 Task: Create a due date automation trigger when advanced on, on the monday of the week a card is due add content with an empty description at 11:00 AM.
Action: Mouse moved to (816, 239)
Screenshot: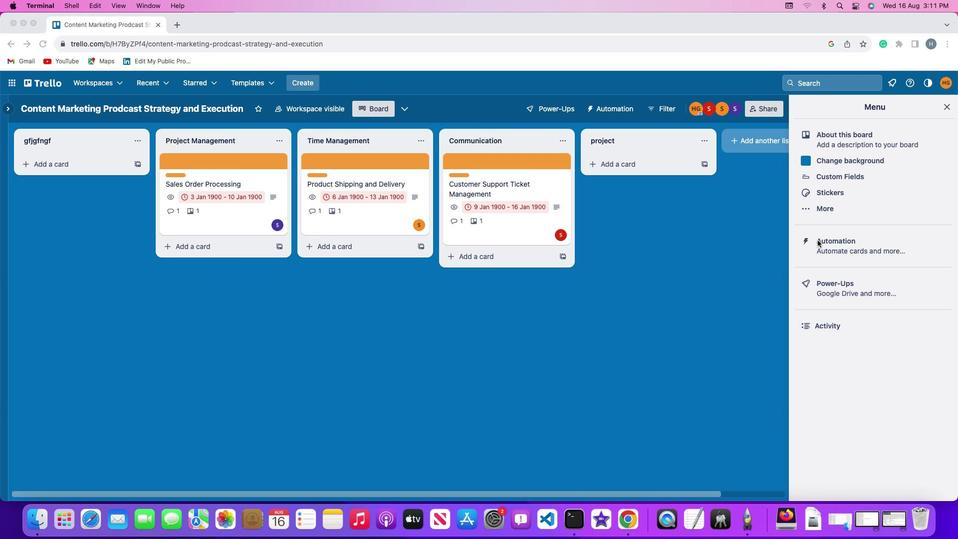
Action: Mouse pressed left at (816, 239)
Screenshot: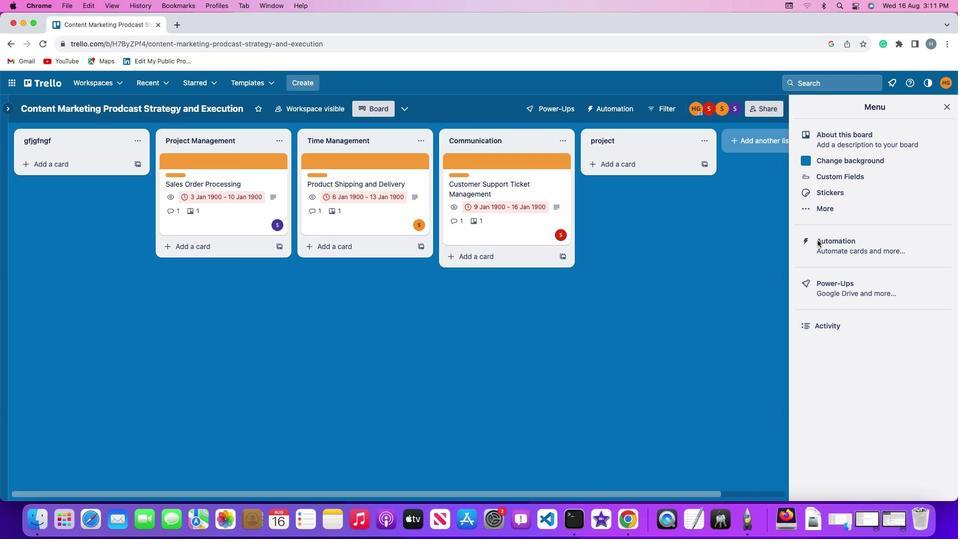 
Action: Mouse pressed left at (816, 239)
Screenshot: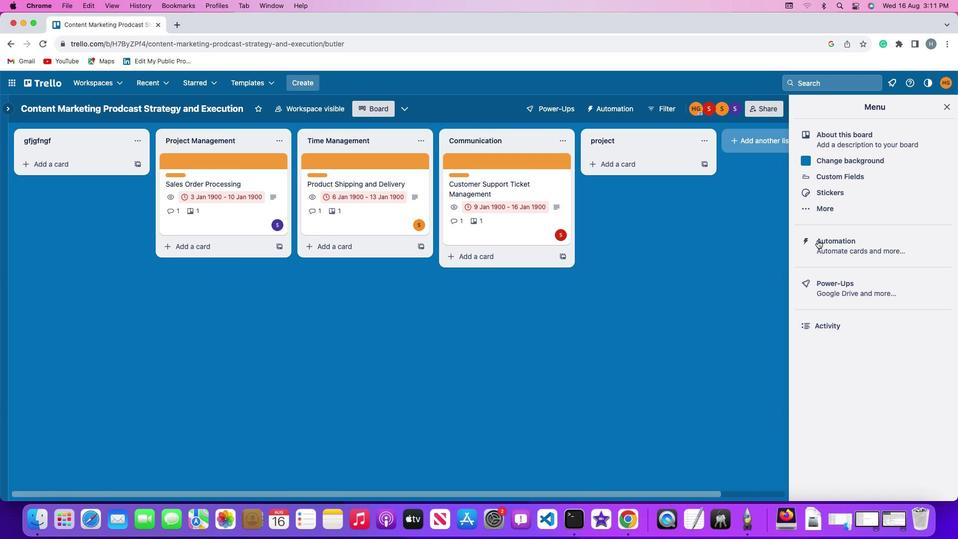 
Action: Mouse moved to (67, 238)
Screenshot: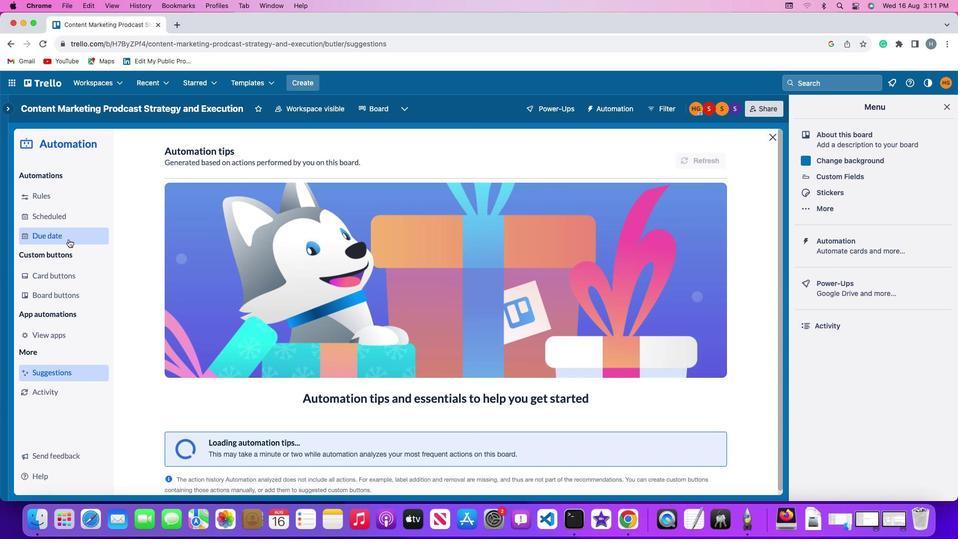 
Action: Mouse pressed left at (67, 238)
Screenshot: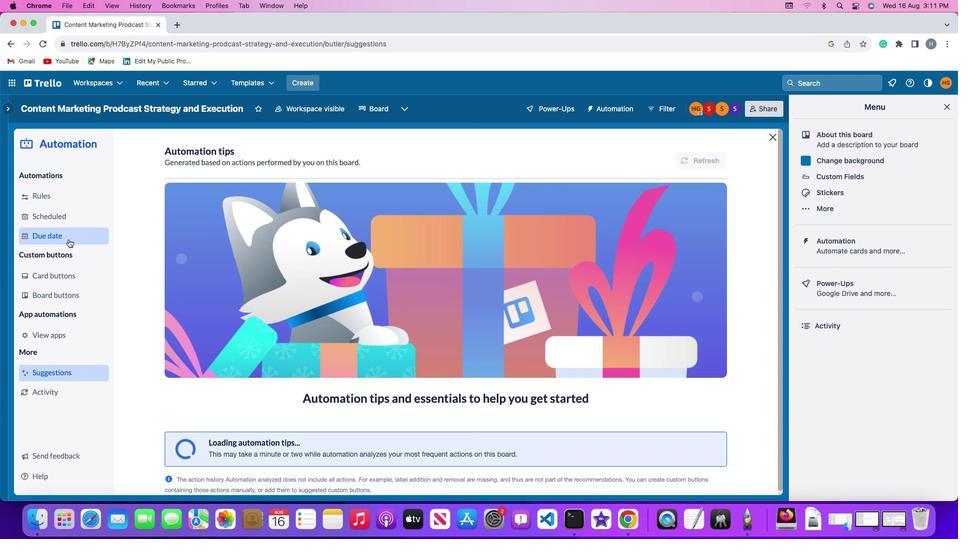 
Action: Mouse moved to (674, 156)
Screenshot: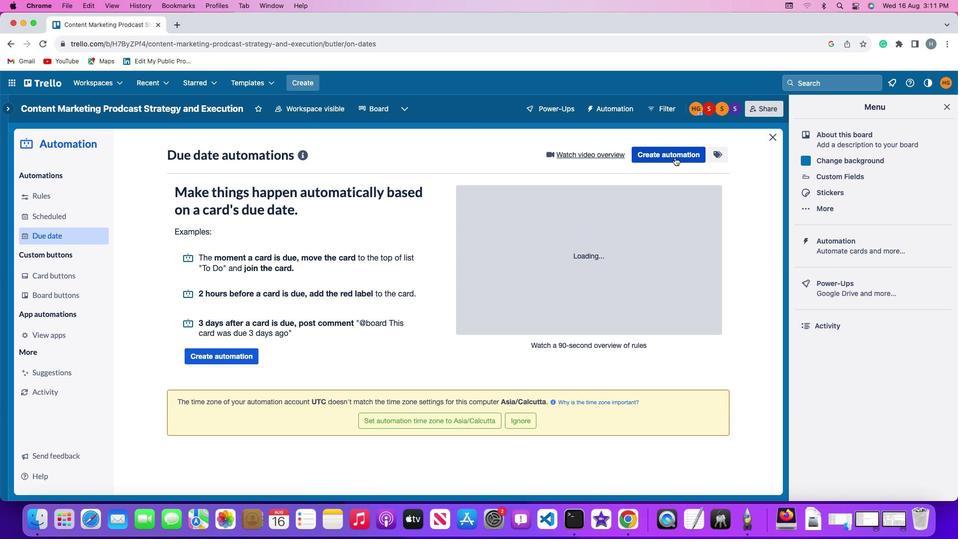 
Action: Mouse pressed left at (674, 156)
Screenshot: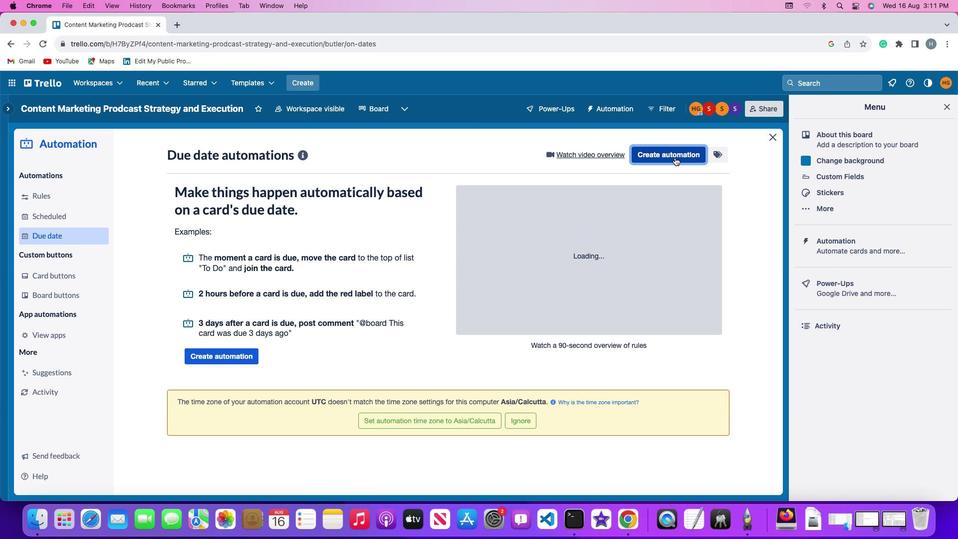 
Action: Mouse moved to (193, 248)
Screenshot: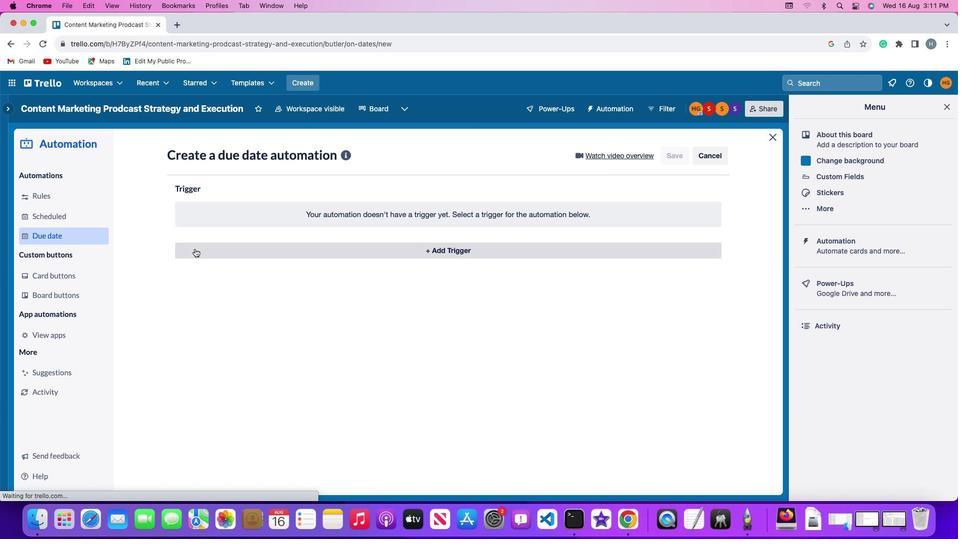 
Action: Mouse pressed left at (193, 248)
Screenshot: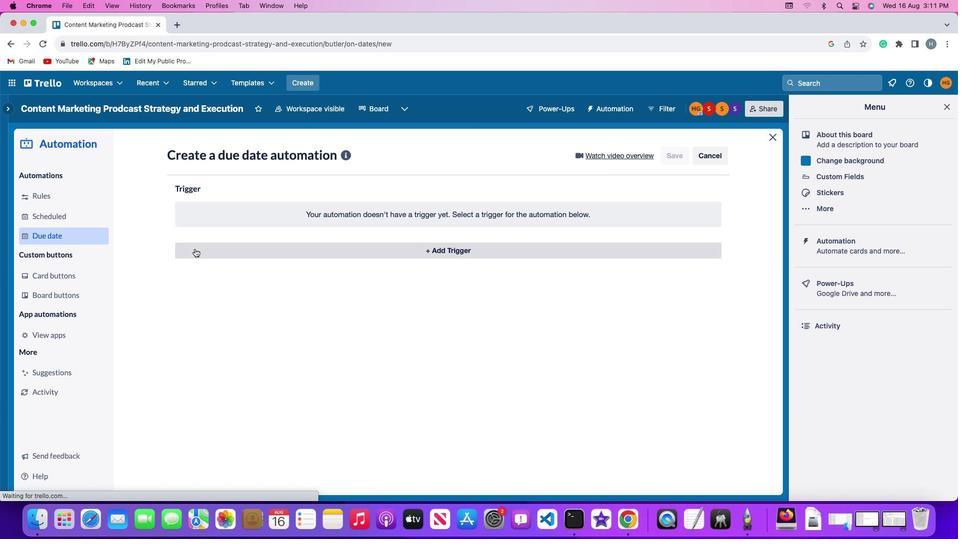 
Action: Mouse moved to (214, 430)
Screenshot: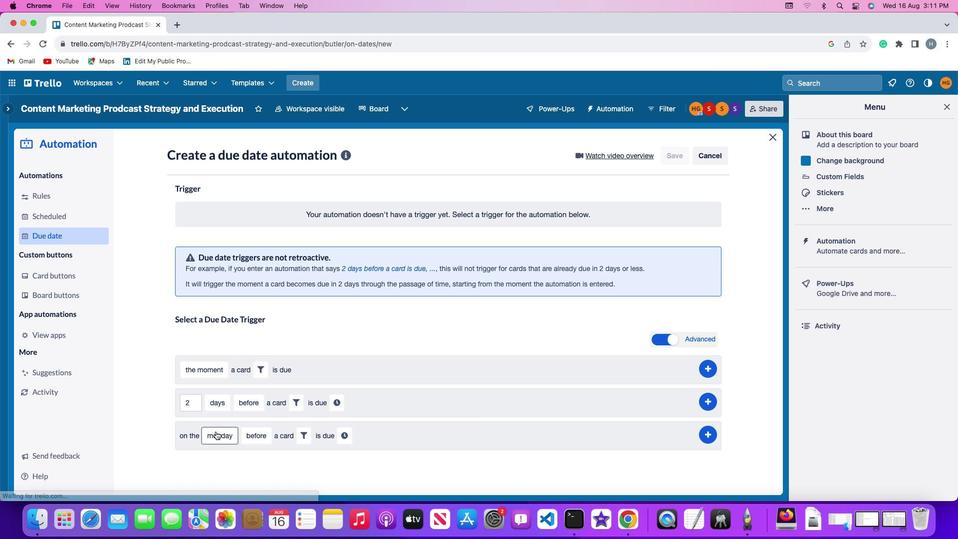 
Action: Mouse pressed left at (214, 430)
Screenshot: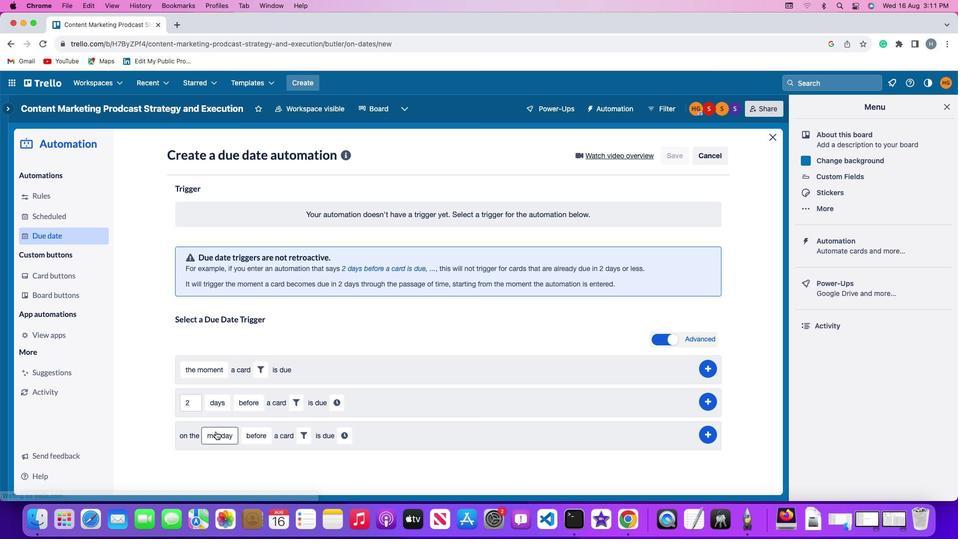 
Action: Mouse moved to (222, 298)
Screenshot: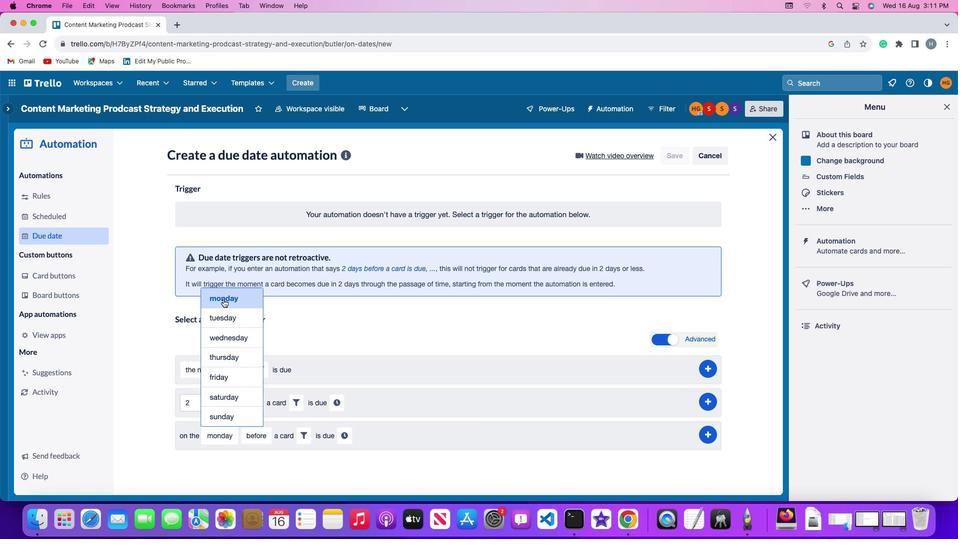
Action: Mouse pressed left at (222, 298)
Screenshot: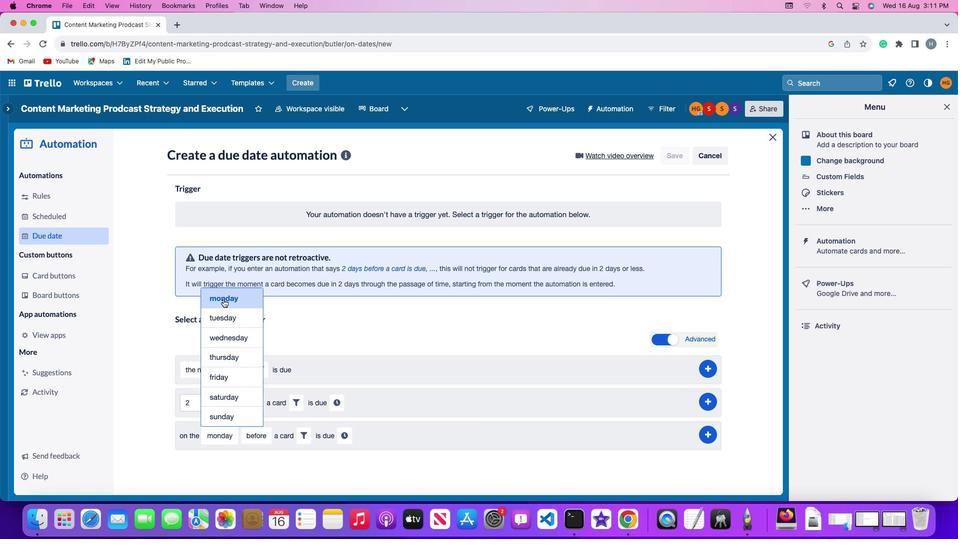 
Action: Mouse moved to (252, 435)
Screenshot: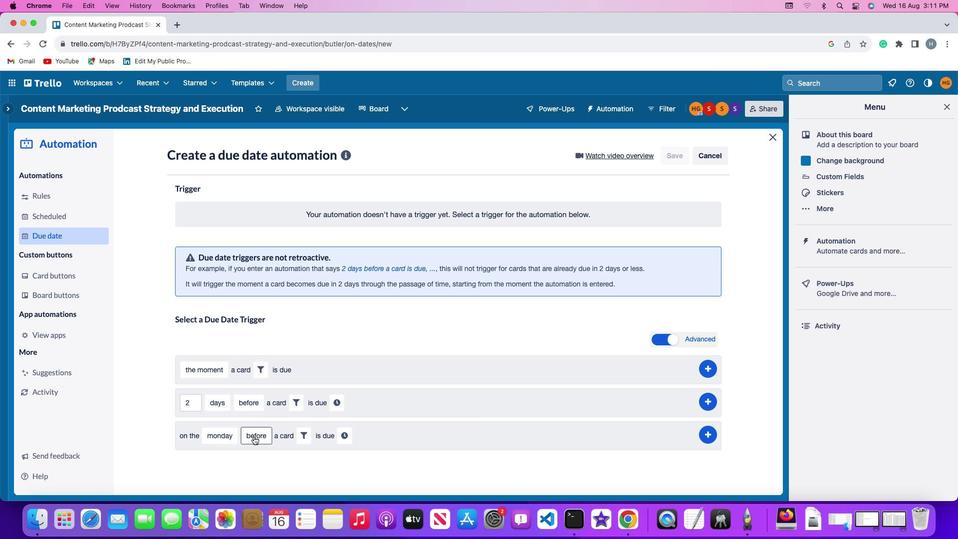 
Action: Mouse pressed left at (252, 435)
Screenshot: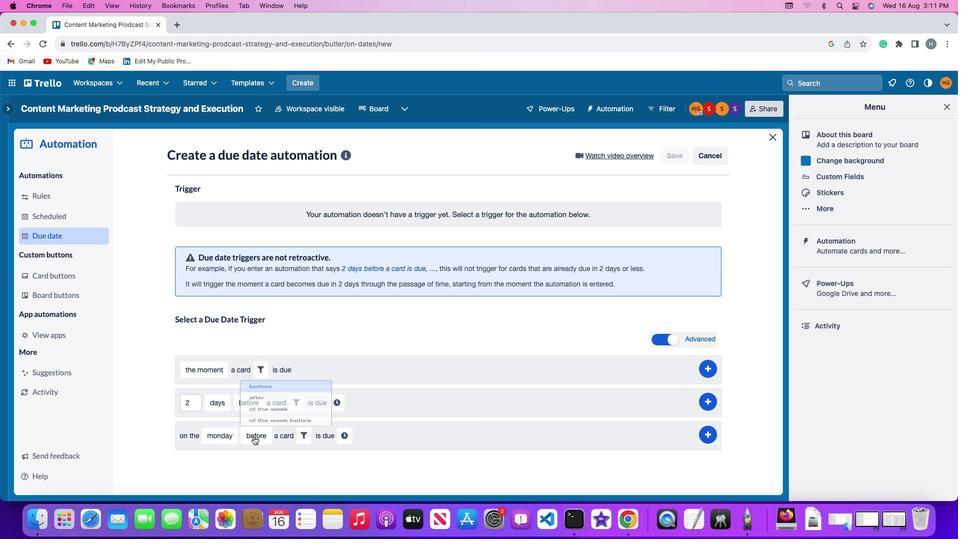 
Action: Mouse moved to (261, 398)
Screenshot: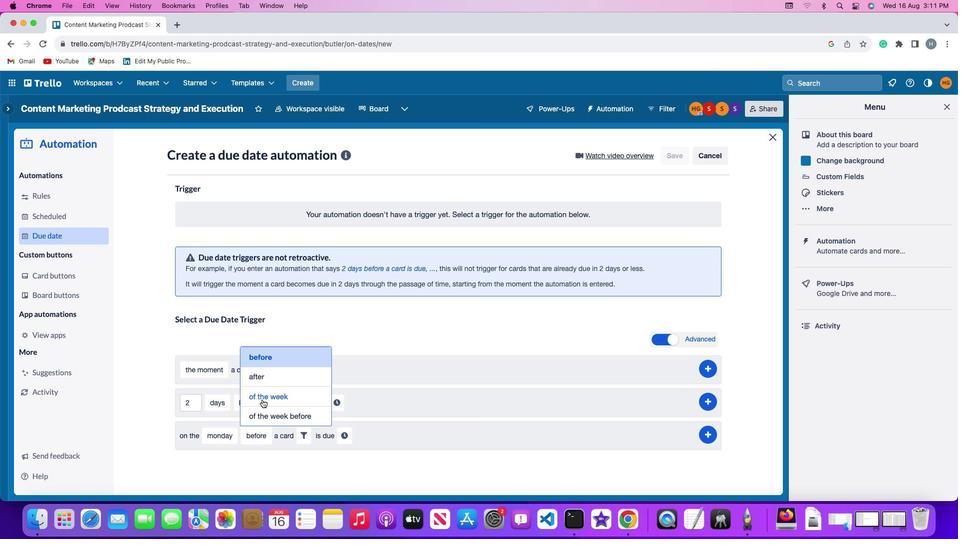
Action: Mouse pressed left at (261, 398)
Screenshot: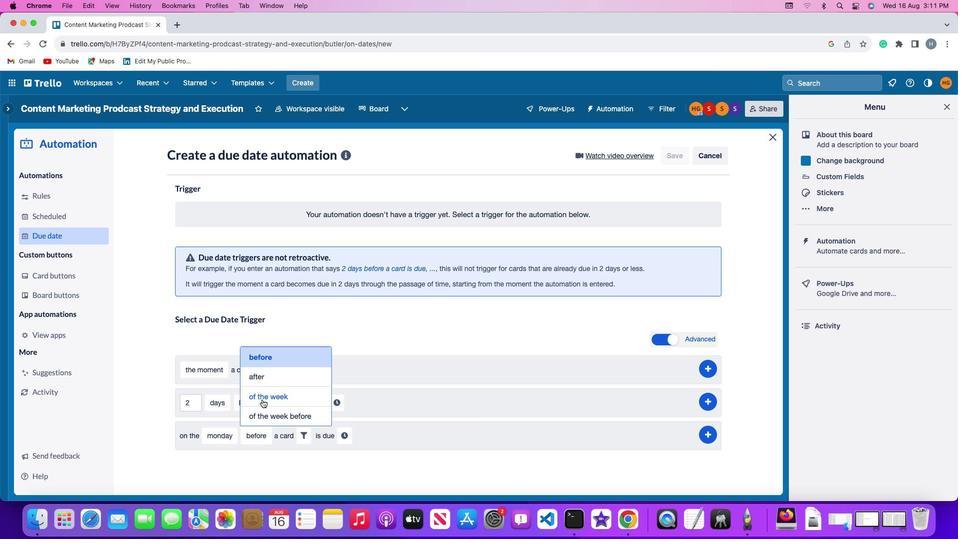 
Action: Mouse moved to (317, 439)
Screenshot: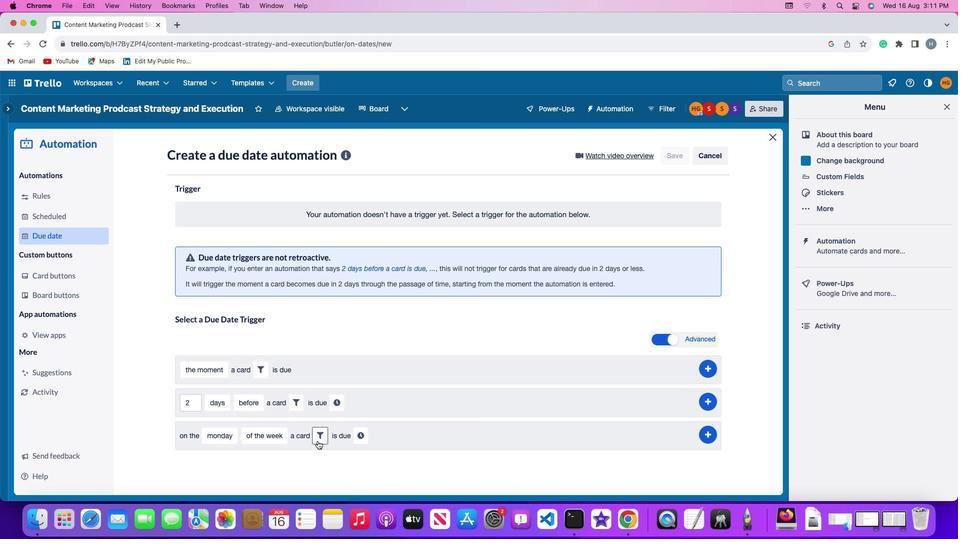
Action: Mouse pressed left at (317, 439)
Screenshot: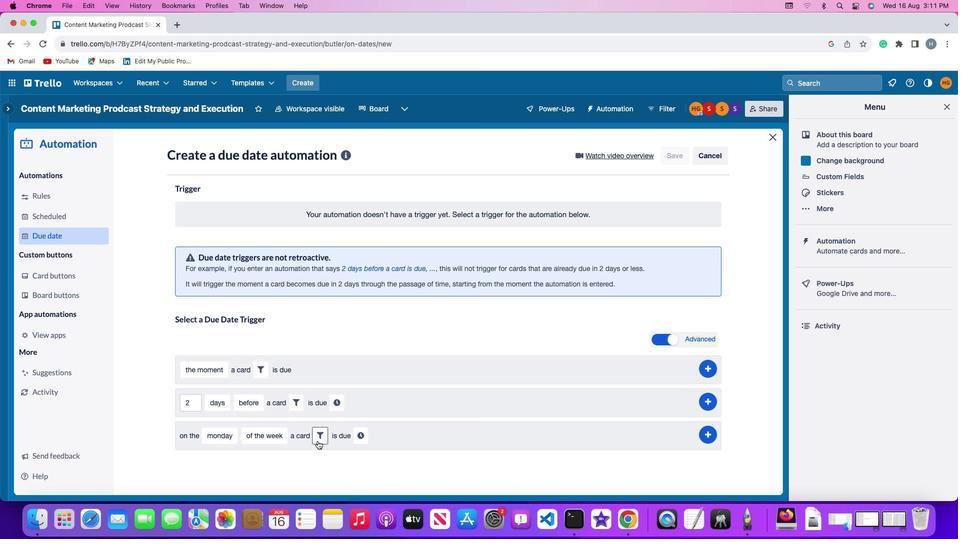 
Action: Mouse moved to (435, 465)
Screenshot: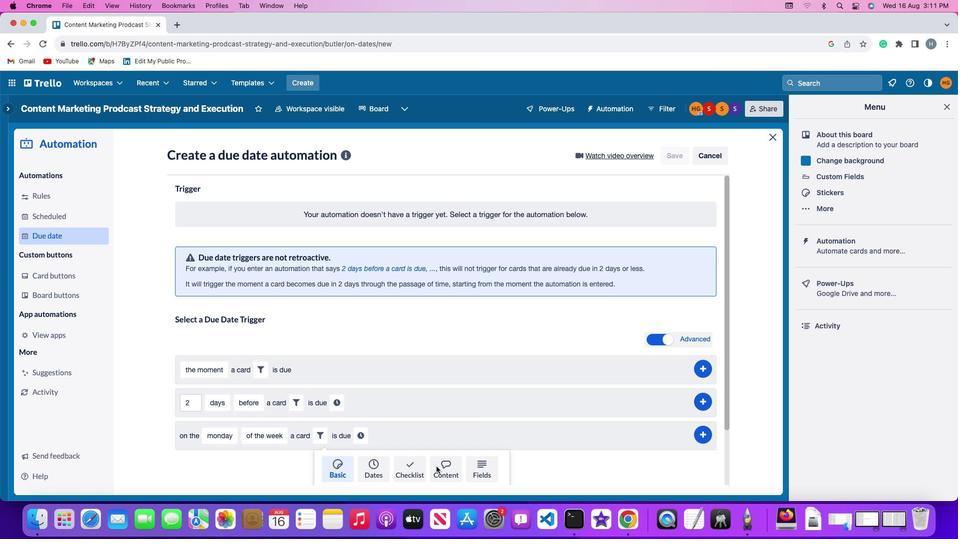 
Action: Mouse pressed left at (435, 465)
Screenshot: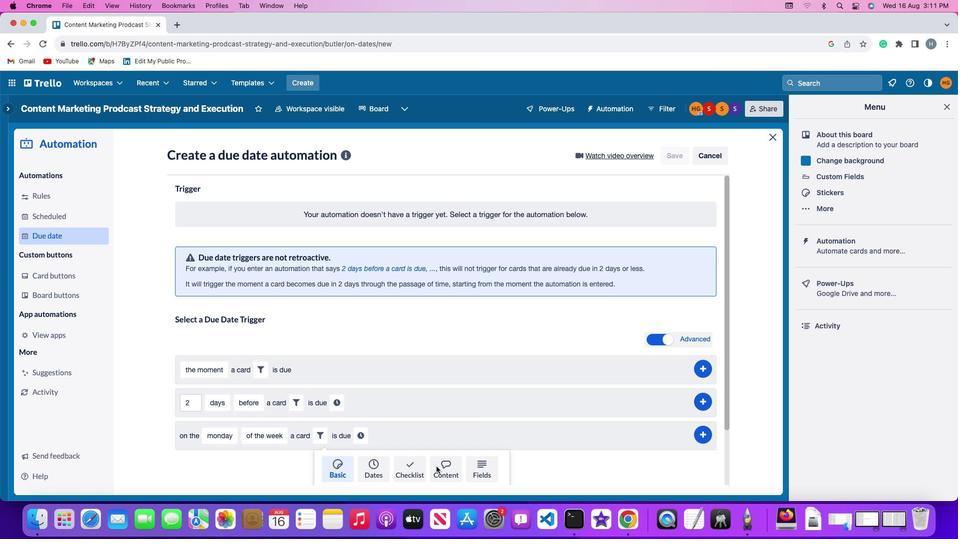 
Action: Mouse moved to (278, 460)
Screenshot: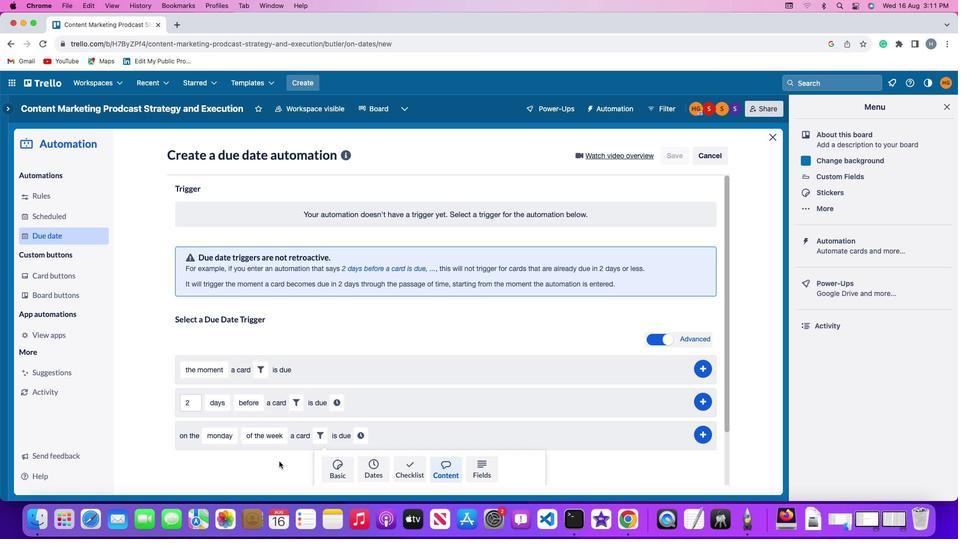
Action: Mouse scrolled (278, 460) with delta (0, 0)
Screenshot: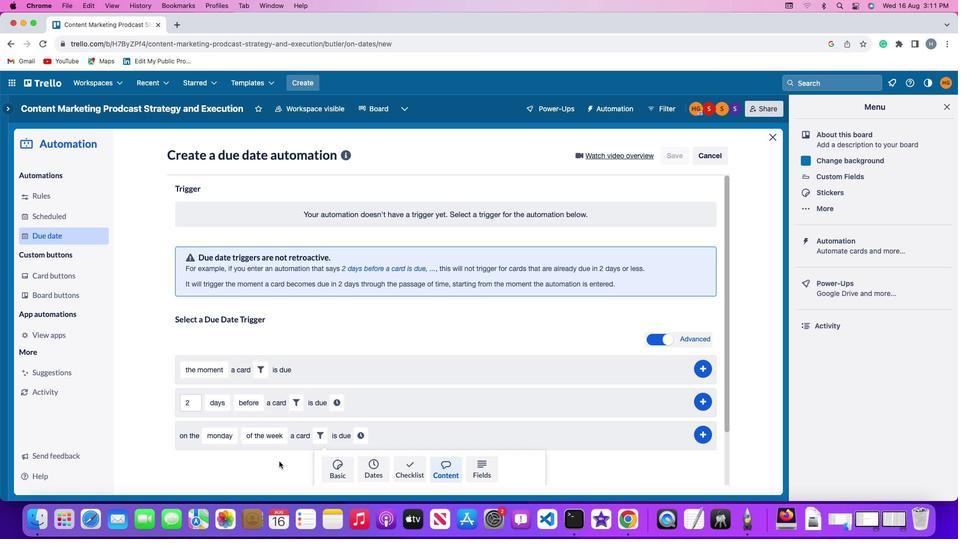 
Action: Mouse scrolled (278, 460) with delta (0, 0)
Screenshot: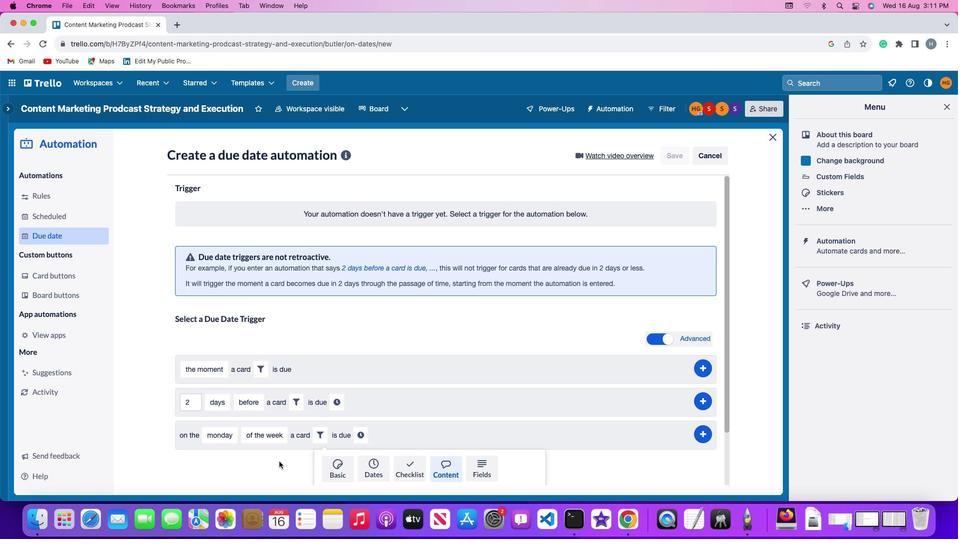 
Action: Mouse scrolled (278, 460) with delta (0, -1)
Screenshot: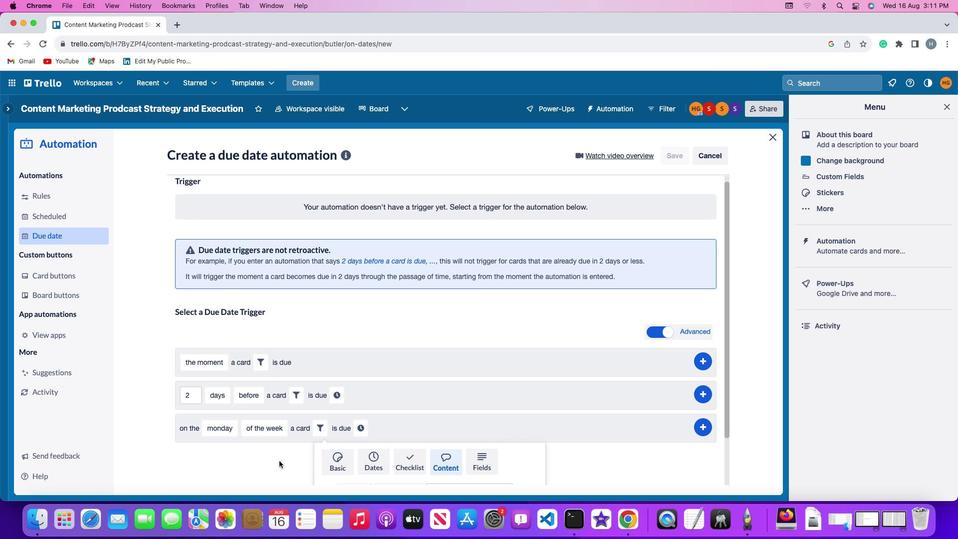 
Action: Mouse moved to (278, 460)
Screenshot: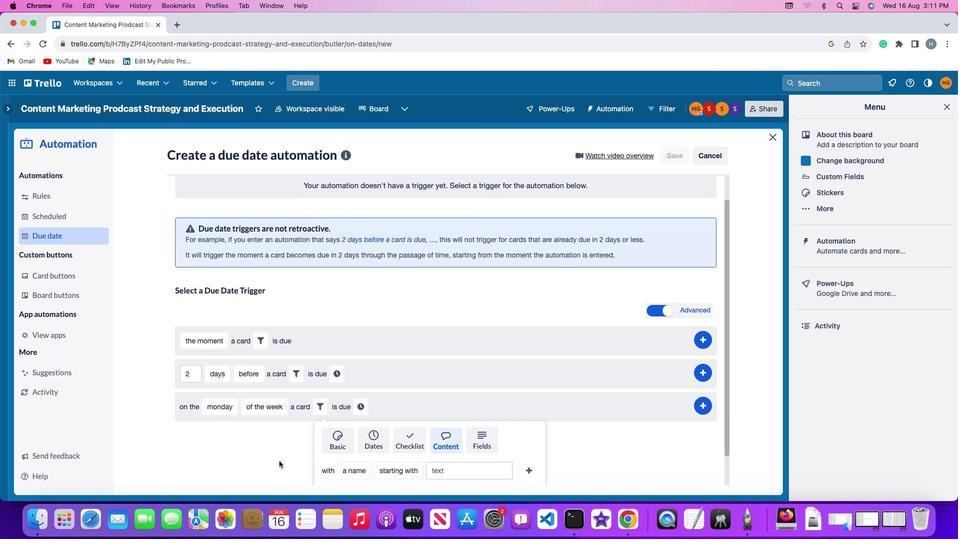 
Action: Mouse scrolled (278, 460) with delta (0, 0)
Screenshot: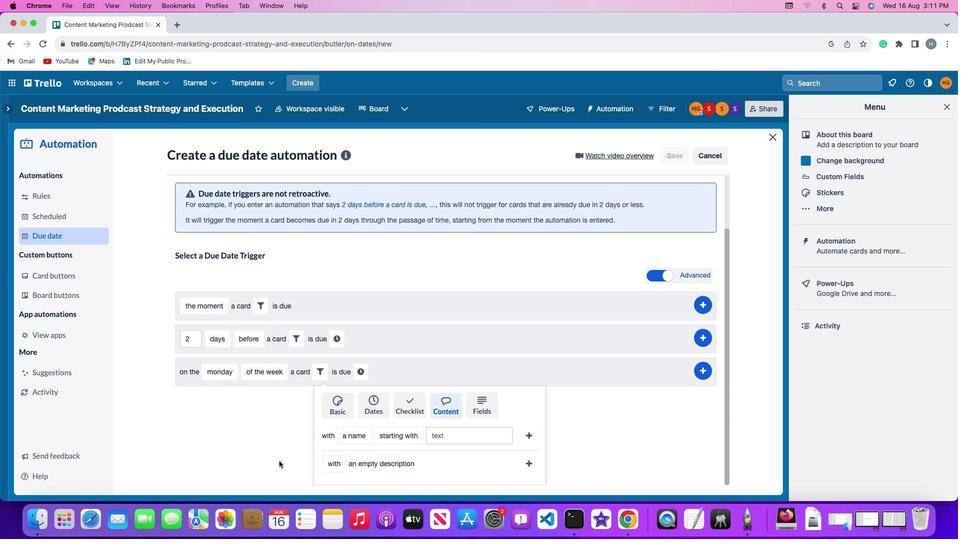 
Action: Mouse scrolled (278, 460) with delta (0, 0)
Screenshot: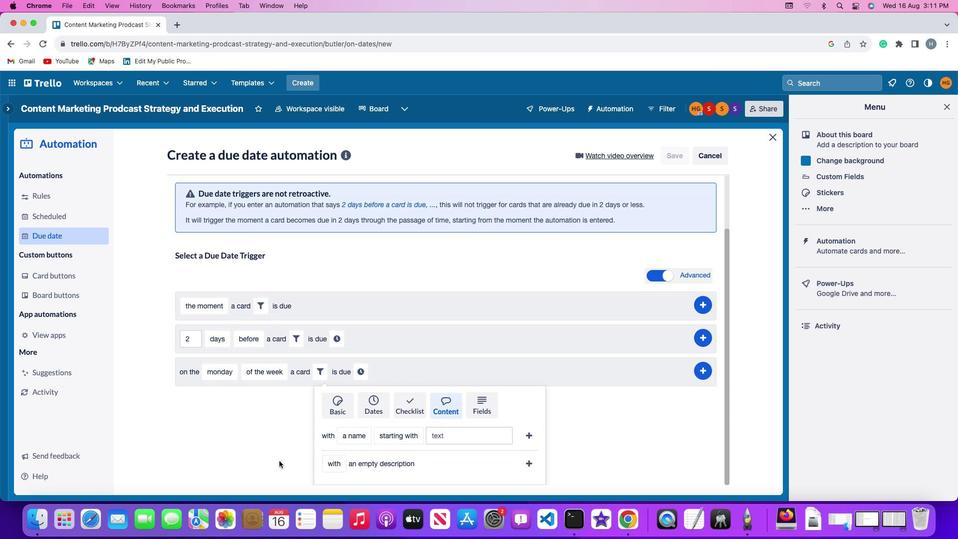 
Action: Mouse scrolled (278, 460) with delta (0, -1)
Screenshot: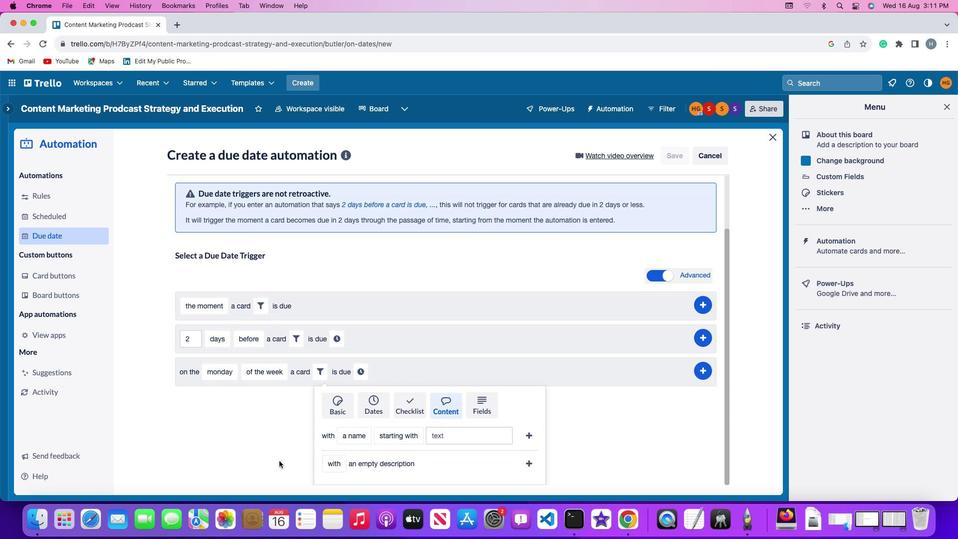 
Action: Mouse scrolled (278, 460) with delta (0, -2)
Screenshot: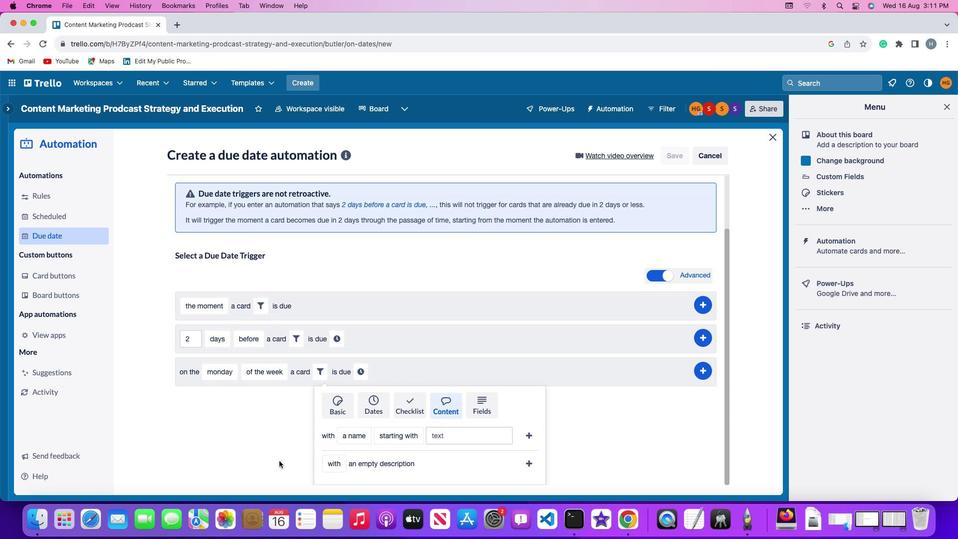 
Action: Mouse scrolled (278, 460) with delta (0, -3)
Screenshot: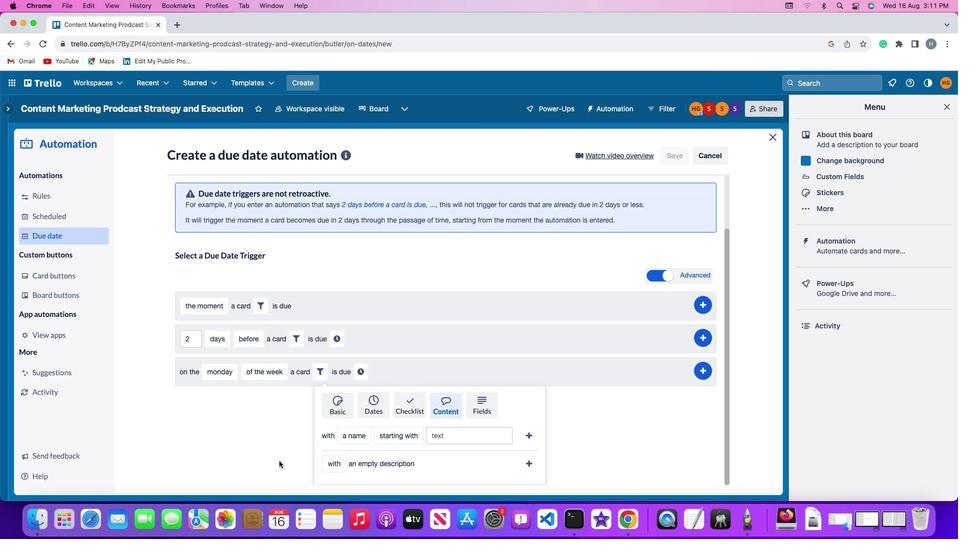 
Action: Mouse moved to (333, 460)
Screenshot: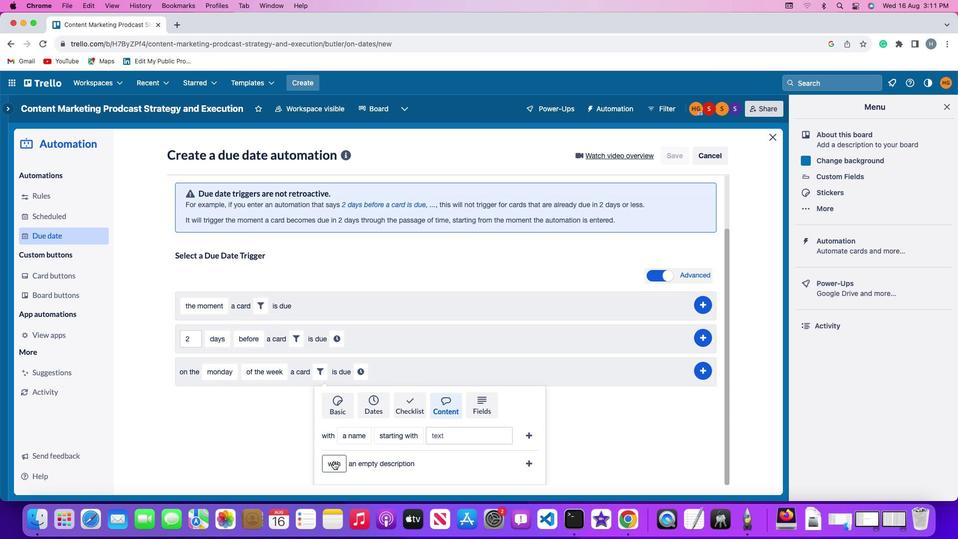 
Action: Mouse pressed left at (333, 460)
Screenshot: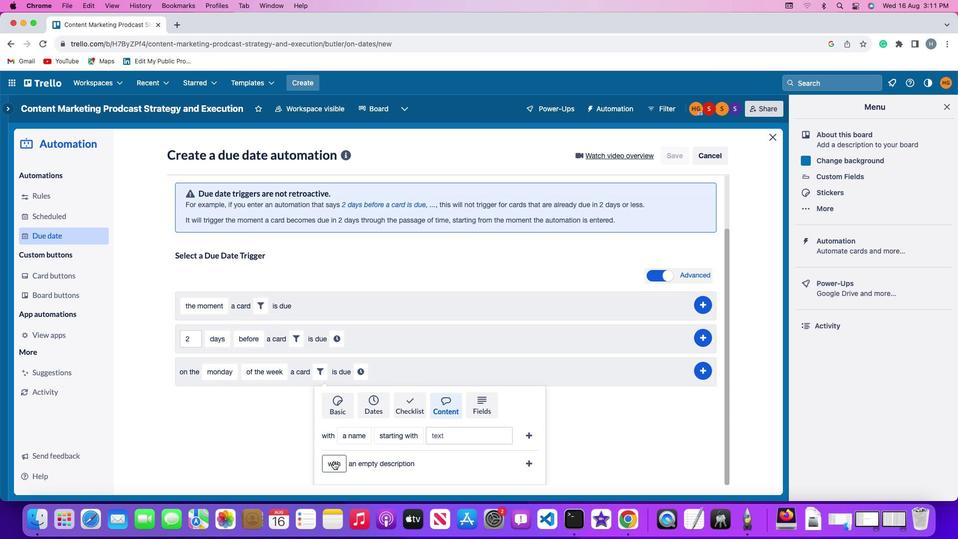 
Action: Mouse moved to (339, 420)
Screenshot: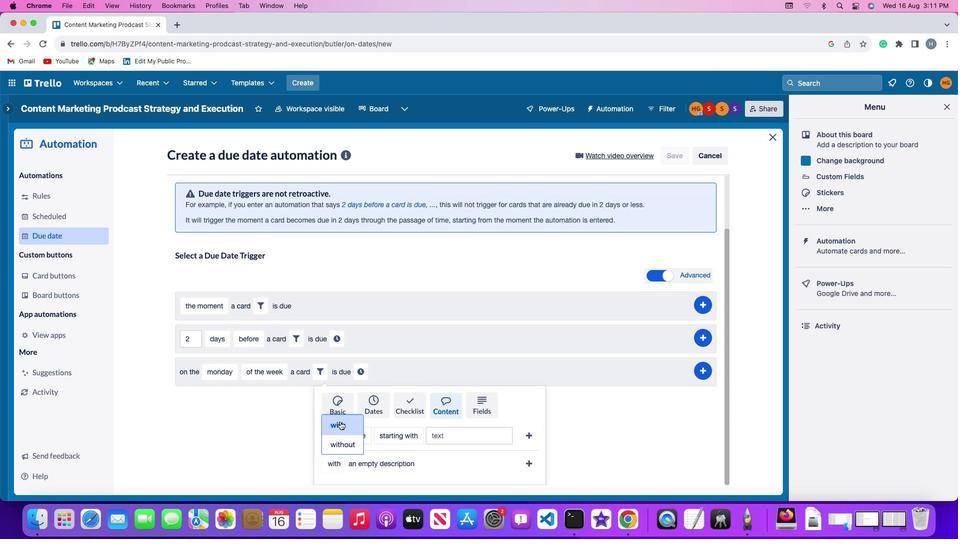 
Action: Mouse pressed left at (339, 420)
Screenshot: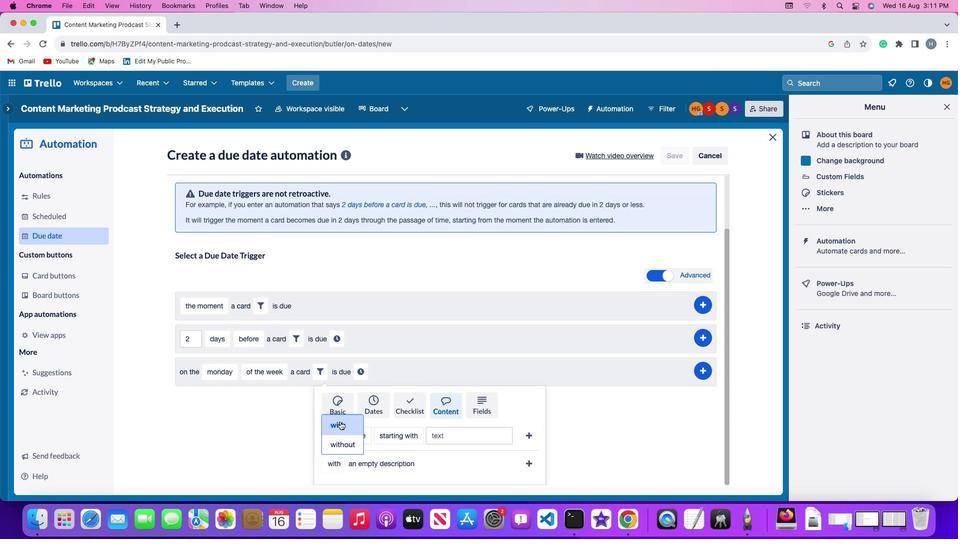 
Action: Mouse moved to (532, 464)
Screenshot: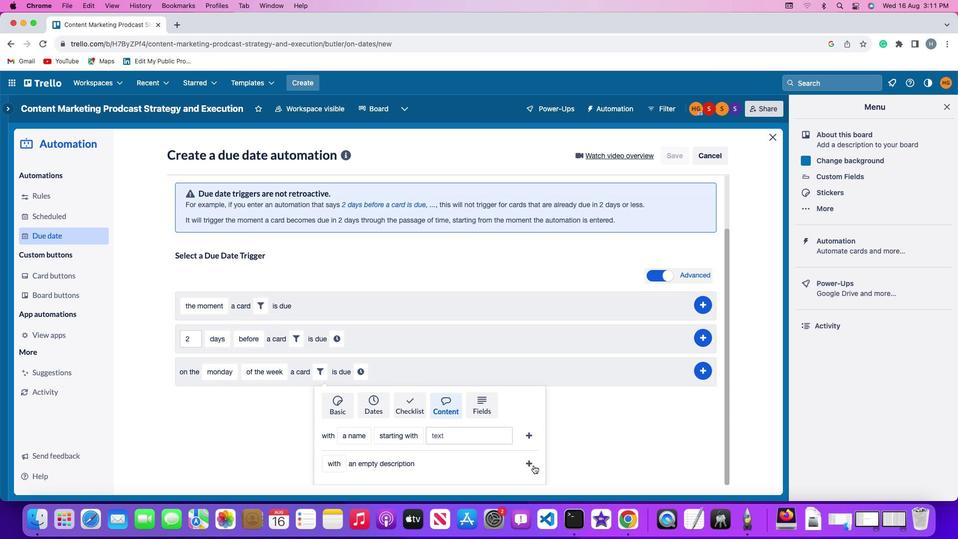 
Action: Mouse pressed left at (532, 464)
Screenshot: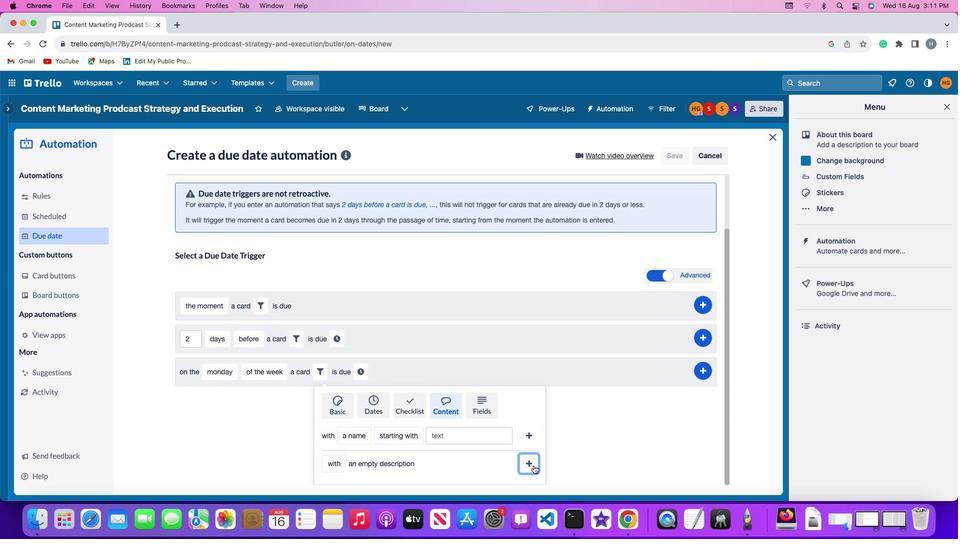 
Action: Mouse moved to (468, 439)
Screenshot: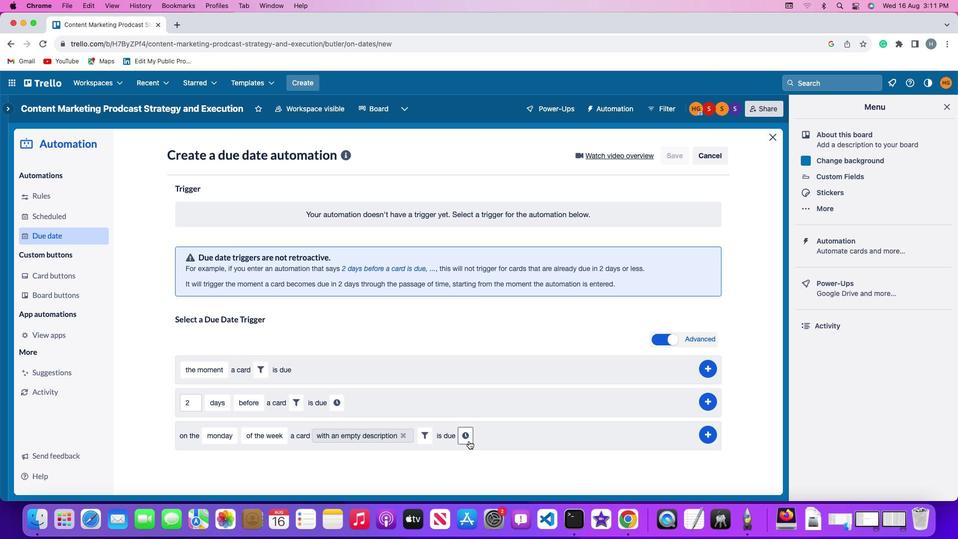 
Action: Mouse pressed left at (468, 439)
Screenshot: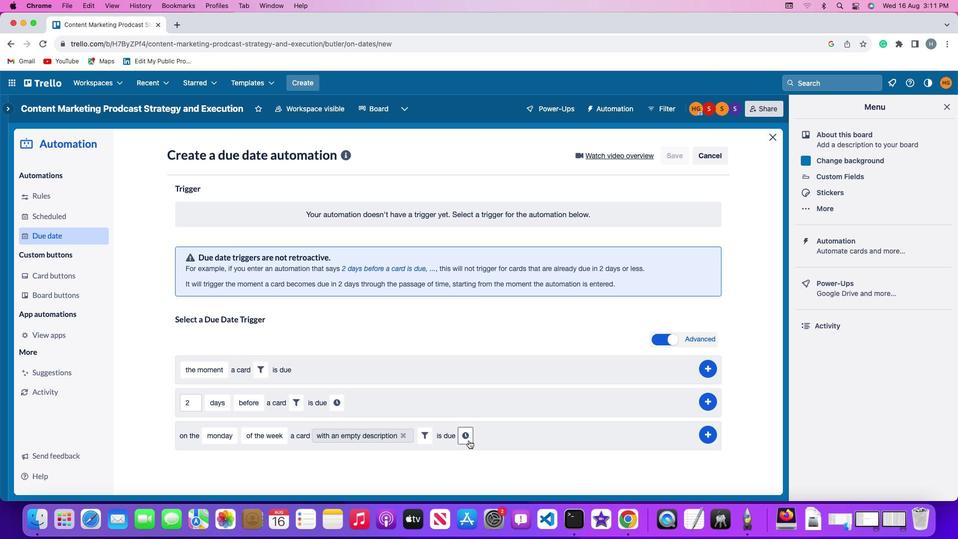 
Action: Mouse moved to (488, 437)
Screenshot: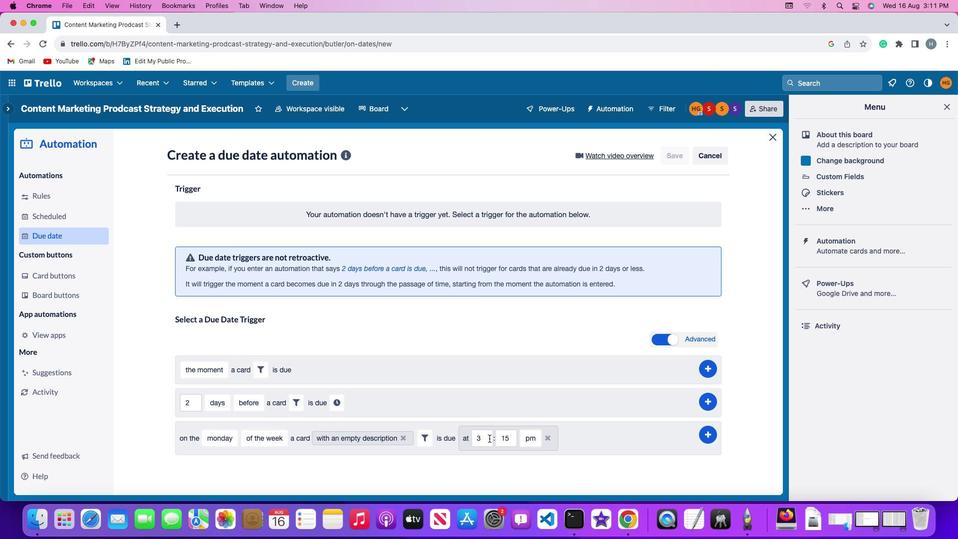 
Action: Mouse pressed left at (488, 437)
Screenshot: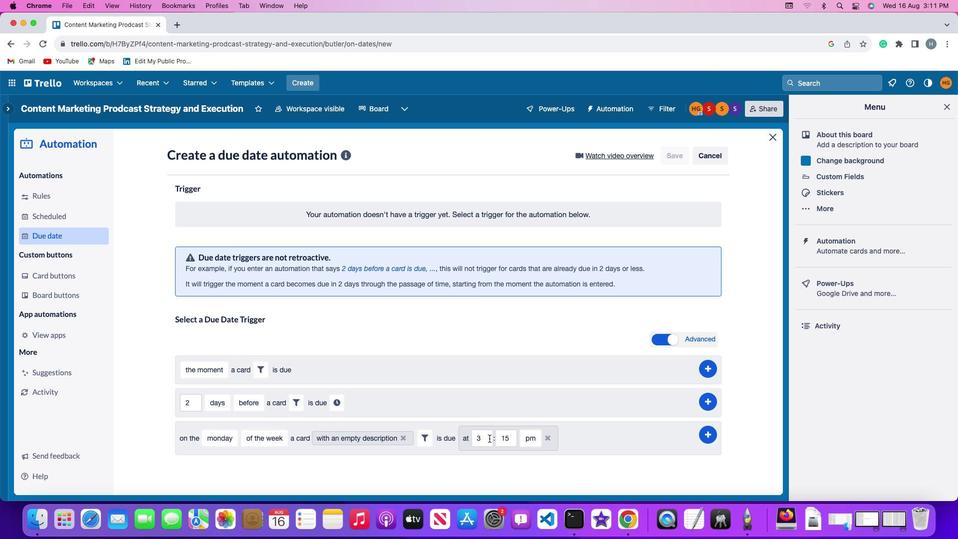 
Action: Key pressed Key.backspace'1''1'
Screenshot: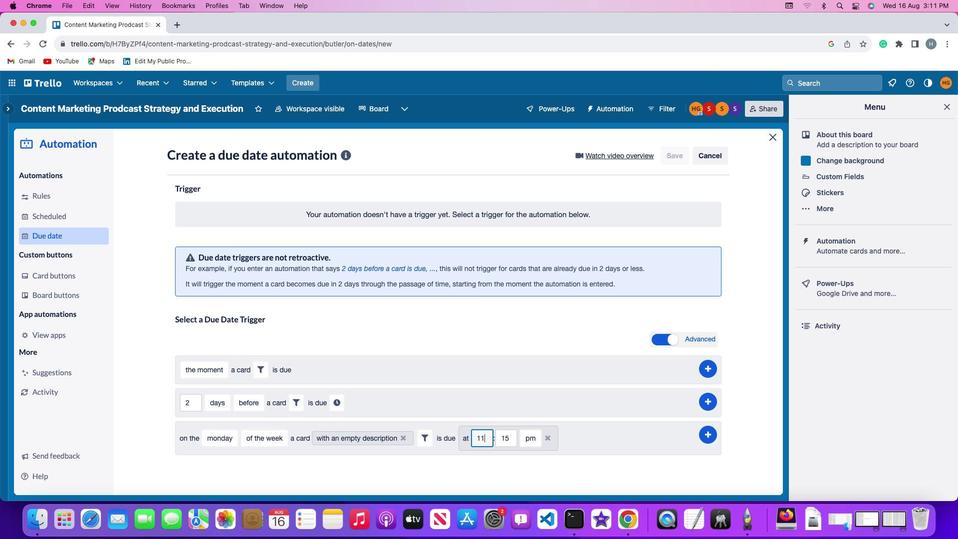 
Action: Mouse moved to (513, 436)
Screenshot: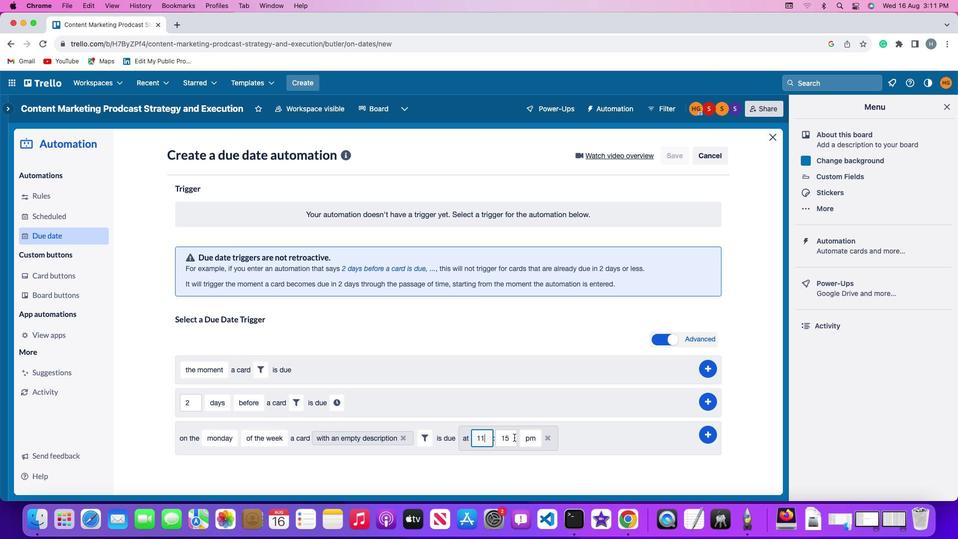 
Action: Mouse pressed left at (513, 436)
Screenshot: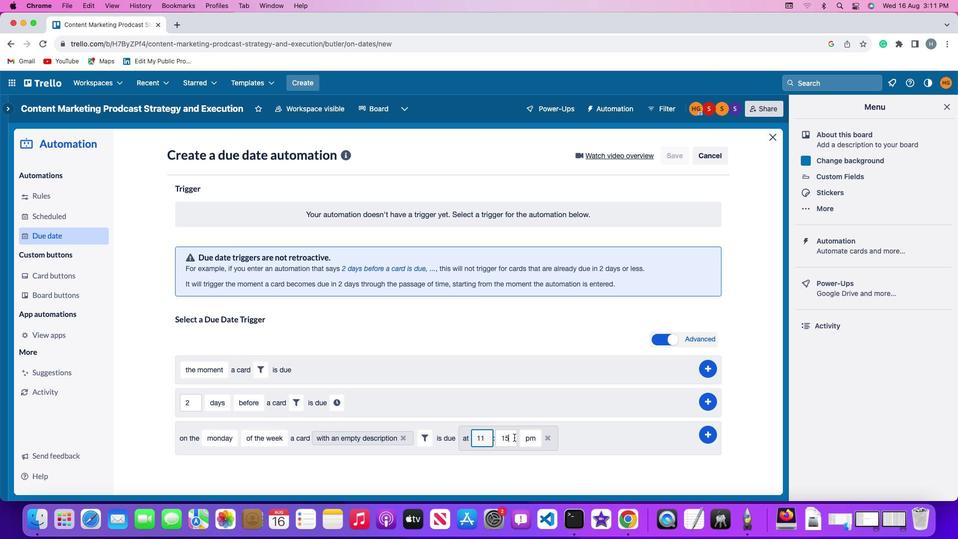 
Action: Key pressed Key.backspaceKey.backspace
Screenshot: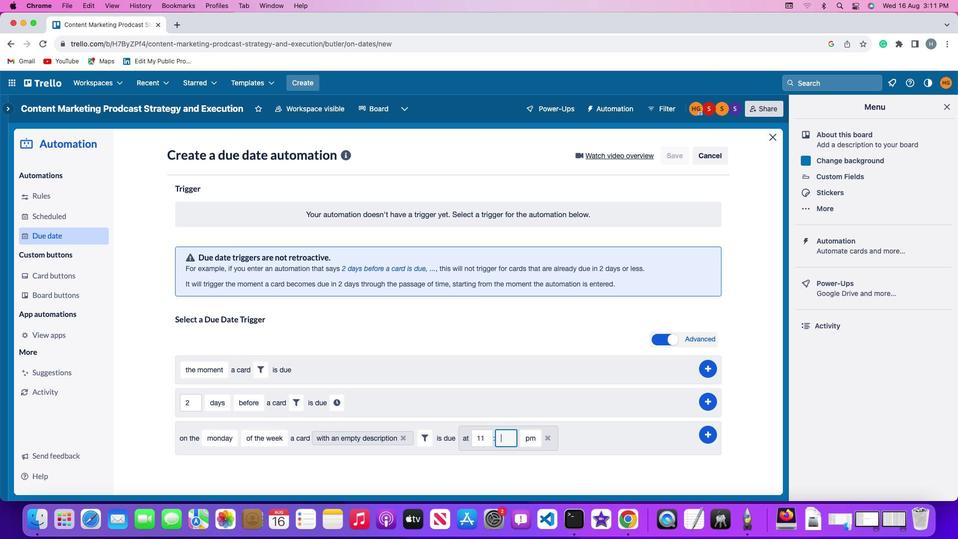
Action: Mouse moved to (513, 436)
Screenshot: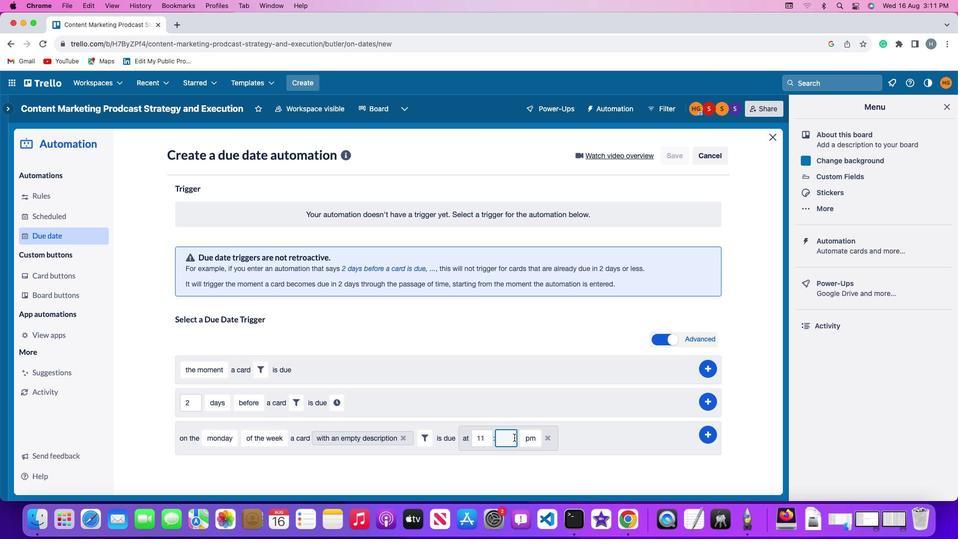 
Action: Key pressed '0''0'
Screenshot: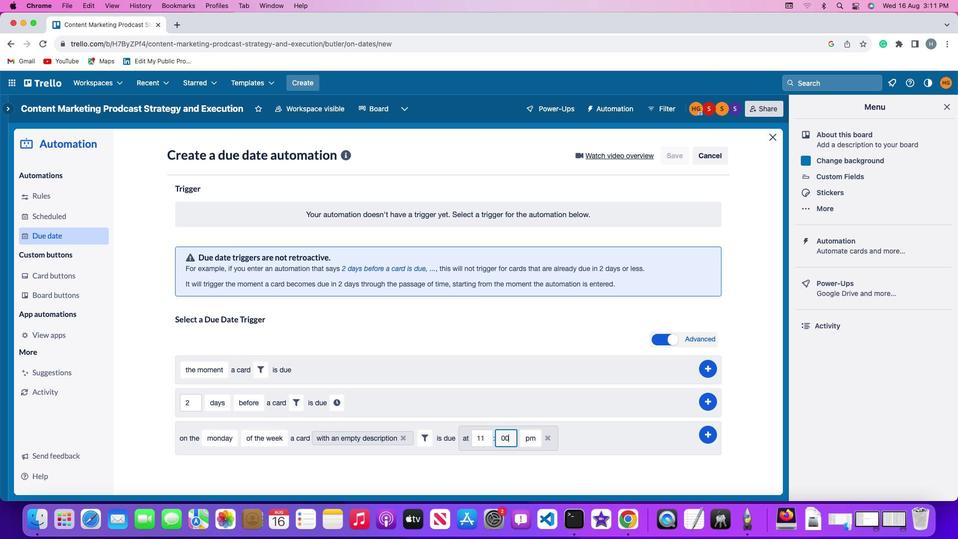 
Action: Mouse moved to (528, 436)
Screenshot: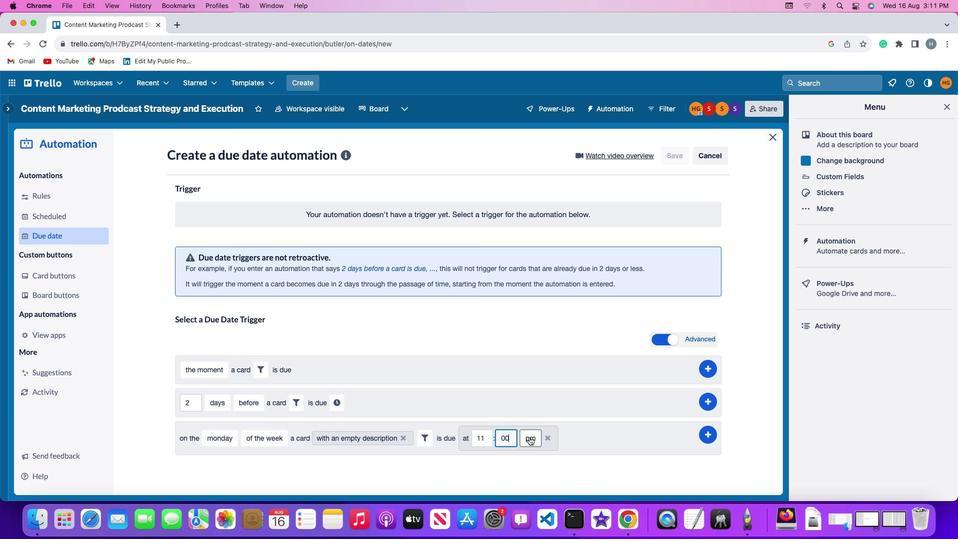 
Action: Mouse pressed left at (528, 436)
Screenshot: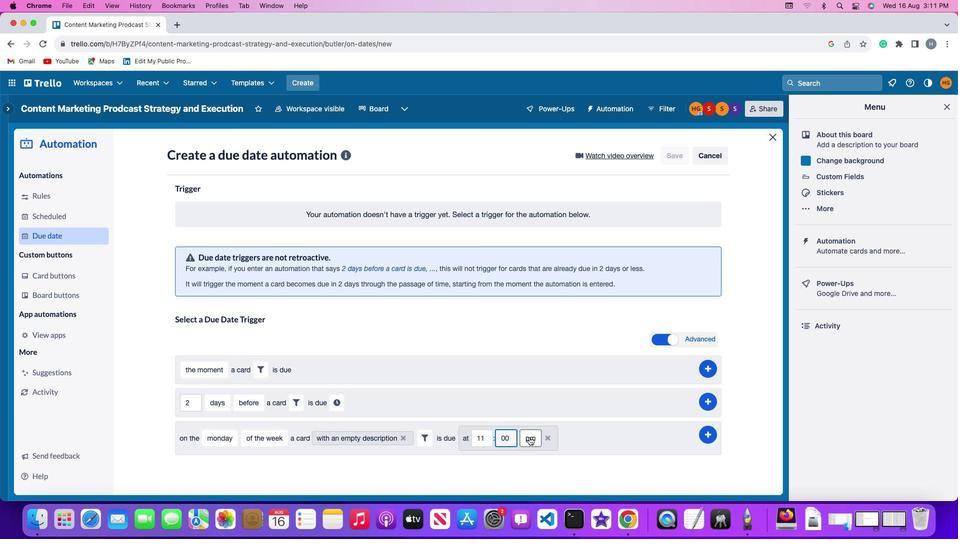 
Action: Mouse moved to (530, 455)
Screenshot: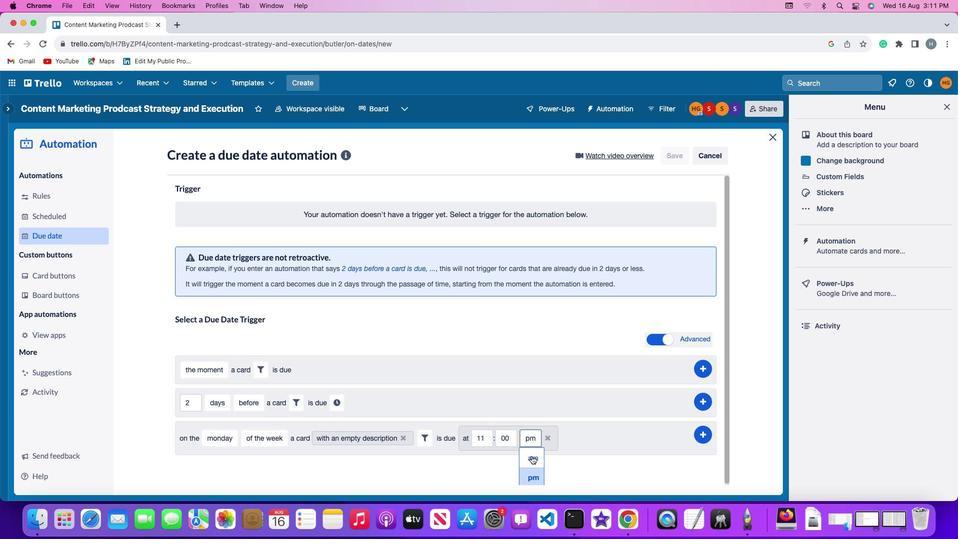 
Action: Mouse pressed left at (530, 455)
Screenshot: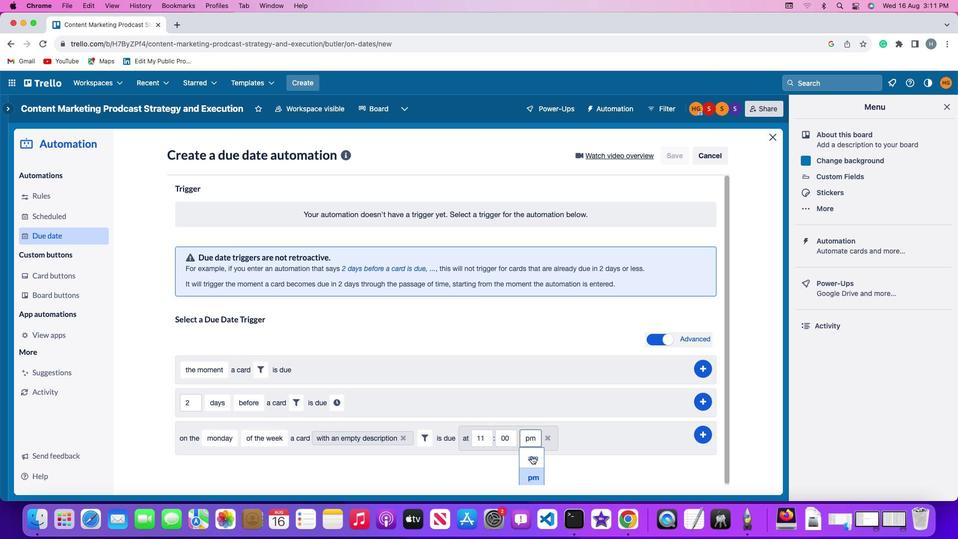 
Action: Mouse moved to (705, 431)
Screenshot: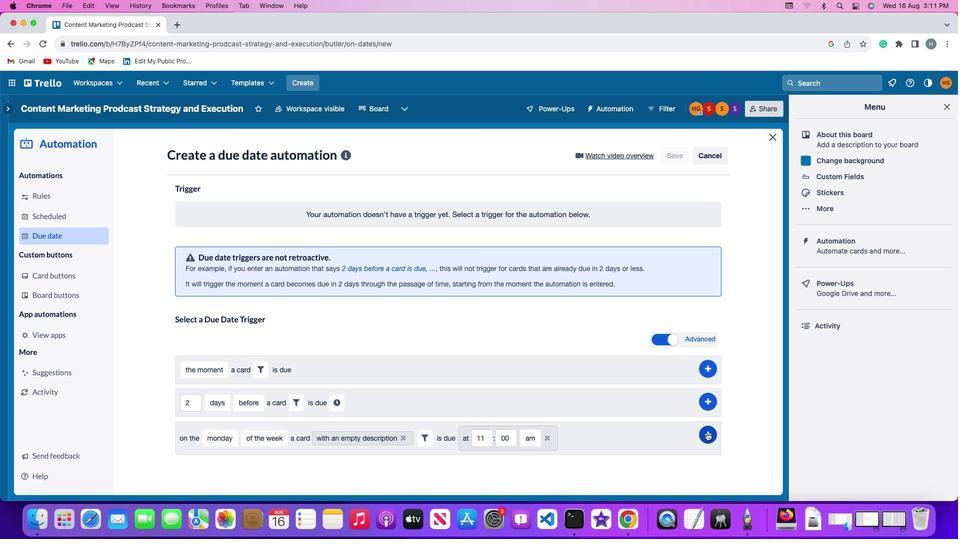 
Action: Mouse pressed left at (705, 431)
Screenshot: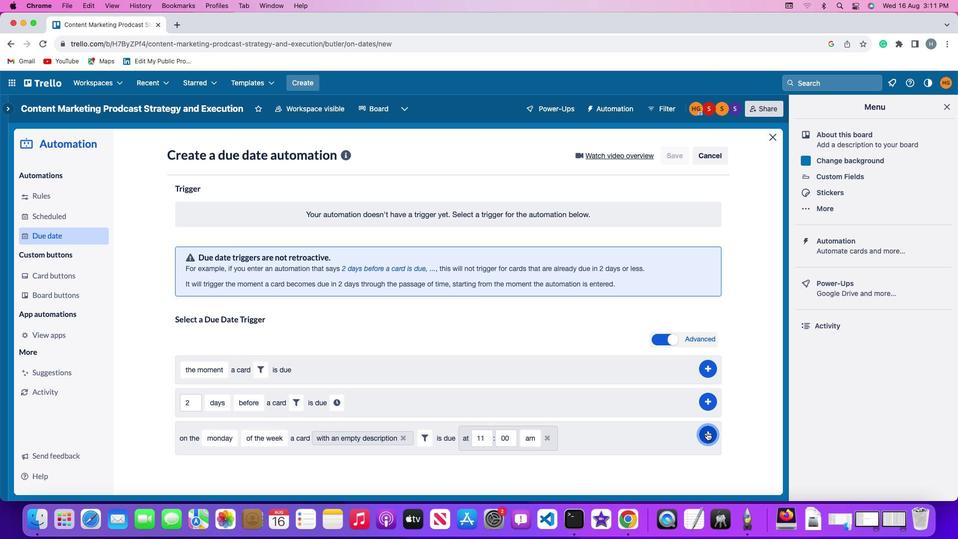 
Action: Mouse moved to (757, 346)
Screenshot: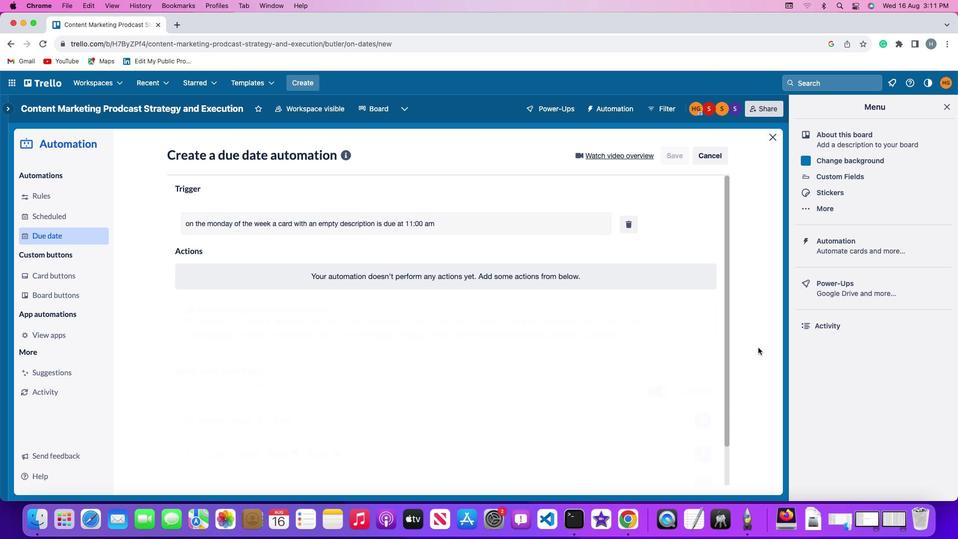 
